Task: Add the task  Add support for push notifications to the mobile app to the section Black Hole in the project TowardForge and add a Due Date to the respective task as 2024/02/20.
Action: Mouse moved to (17, 66)
Screenshot: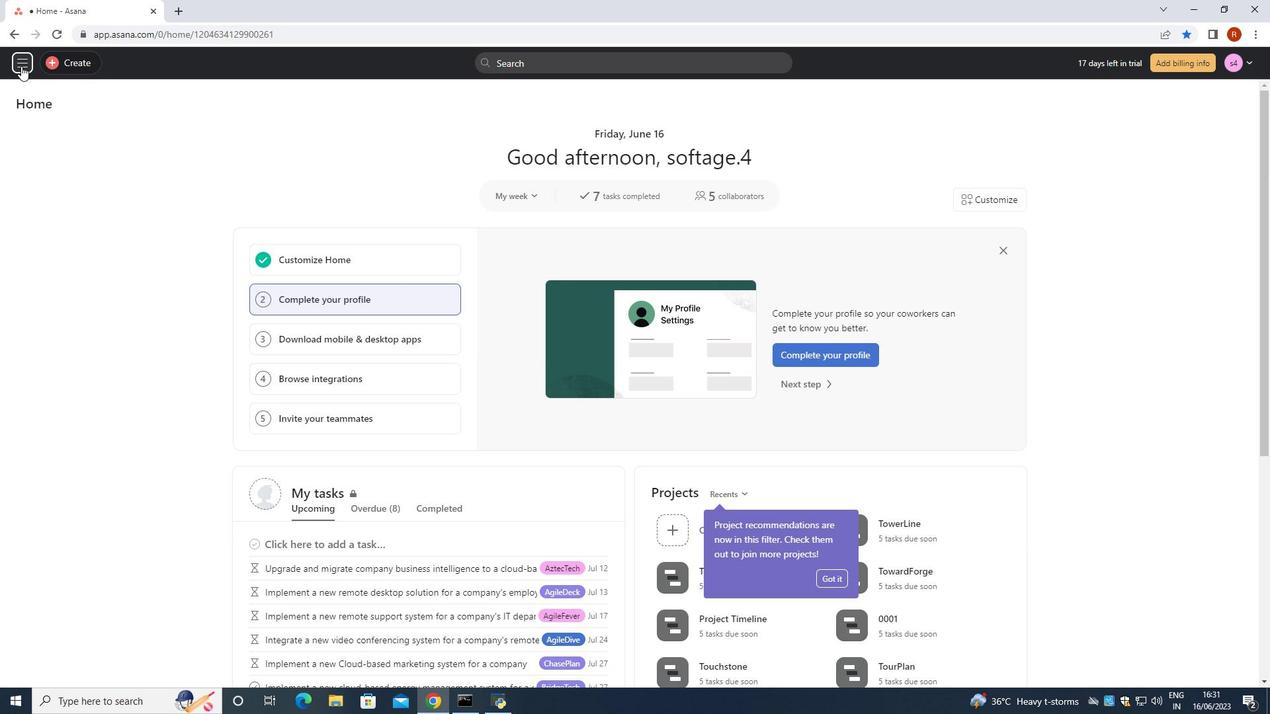 
Action: Mouse pressed left at (17, 66)
Screenshot: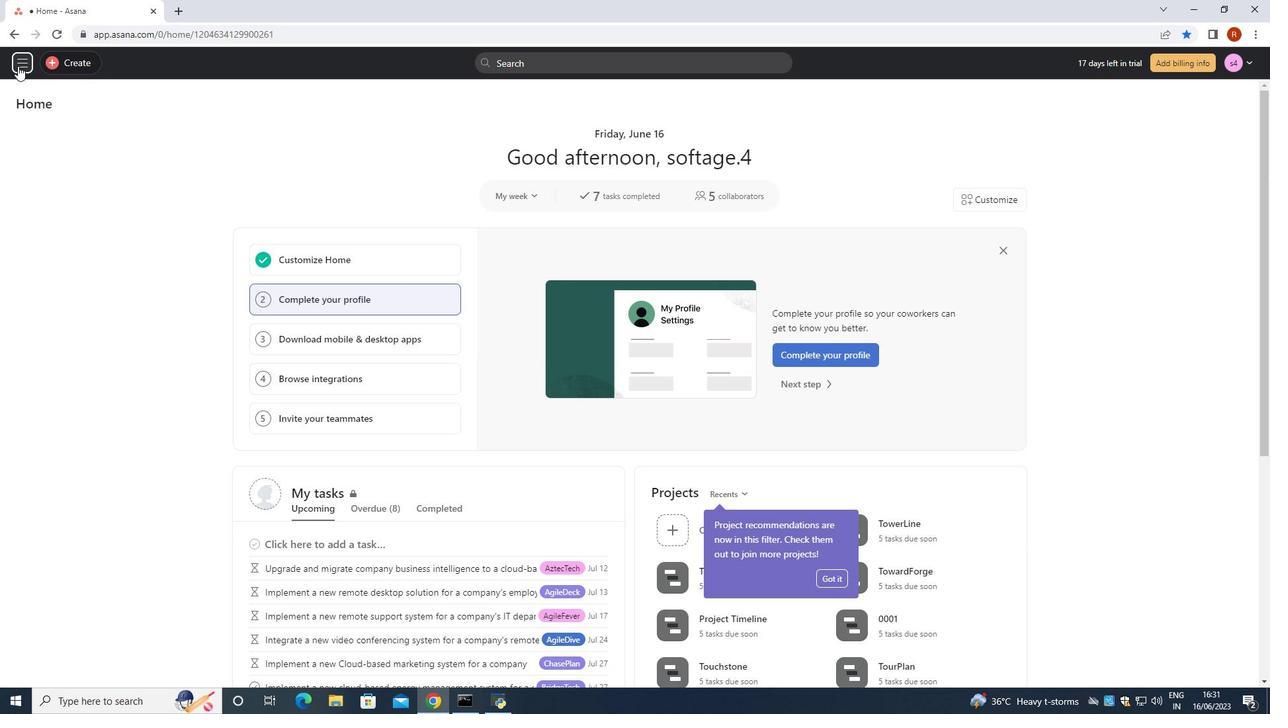 
Action: Mouse moved to (75, 395)
Screenshot: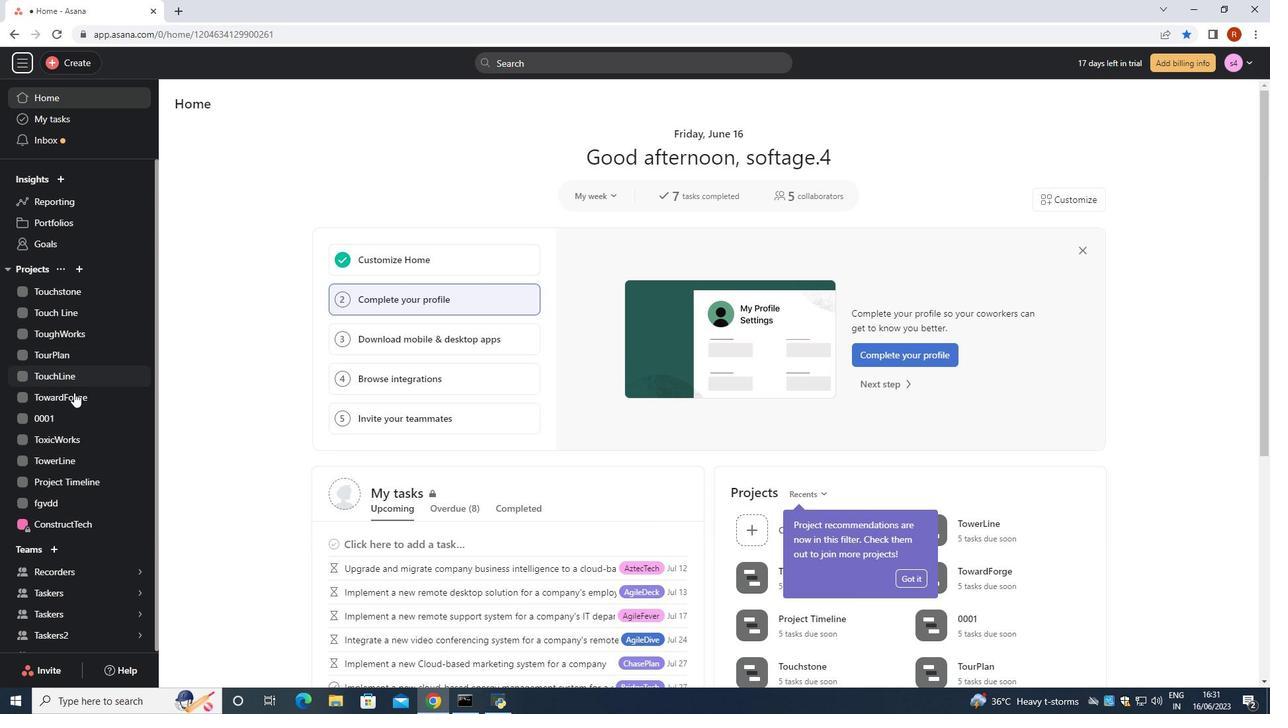 
Action: Mouse pressed left at (75, 395)
Screenshot: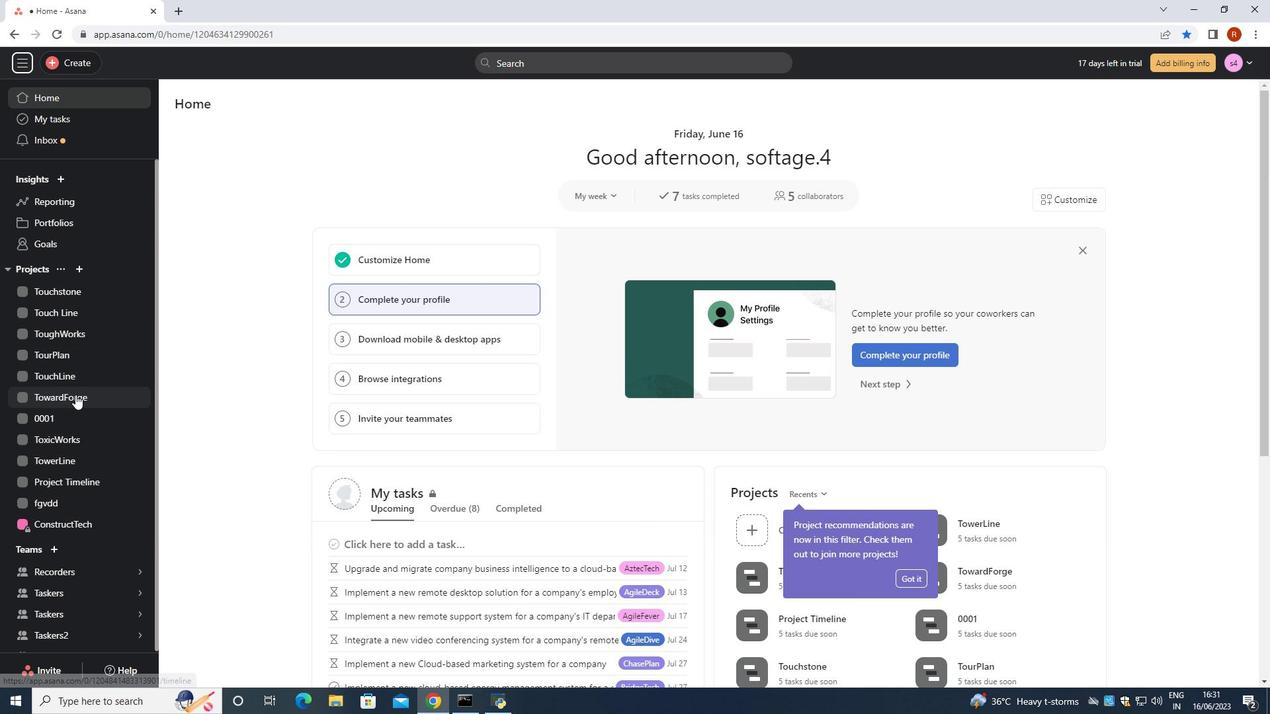 
Action: Mouse moved to (233, 130)
Screenshot: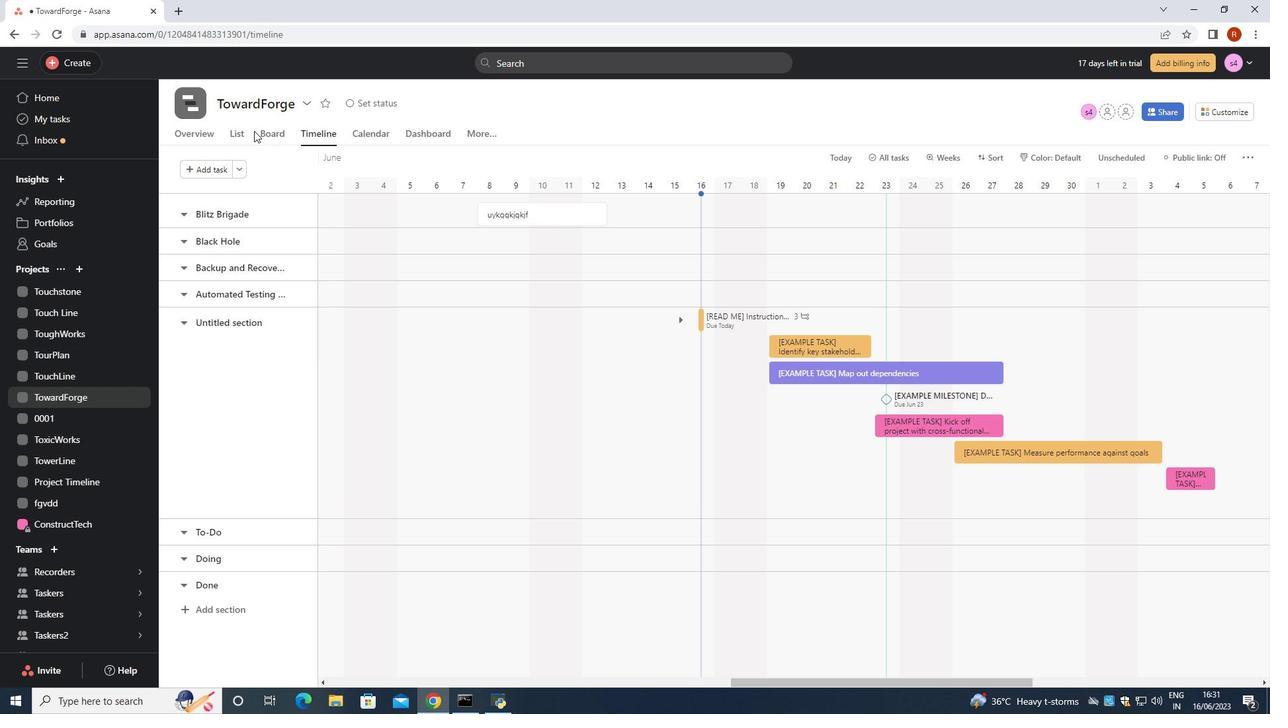 
Action: Mouse pressed left at (233, 130)
Screenshot: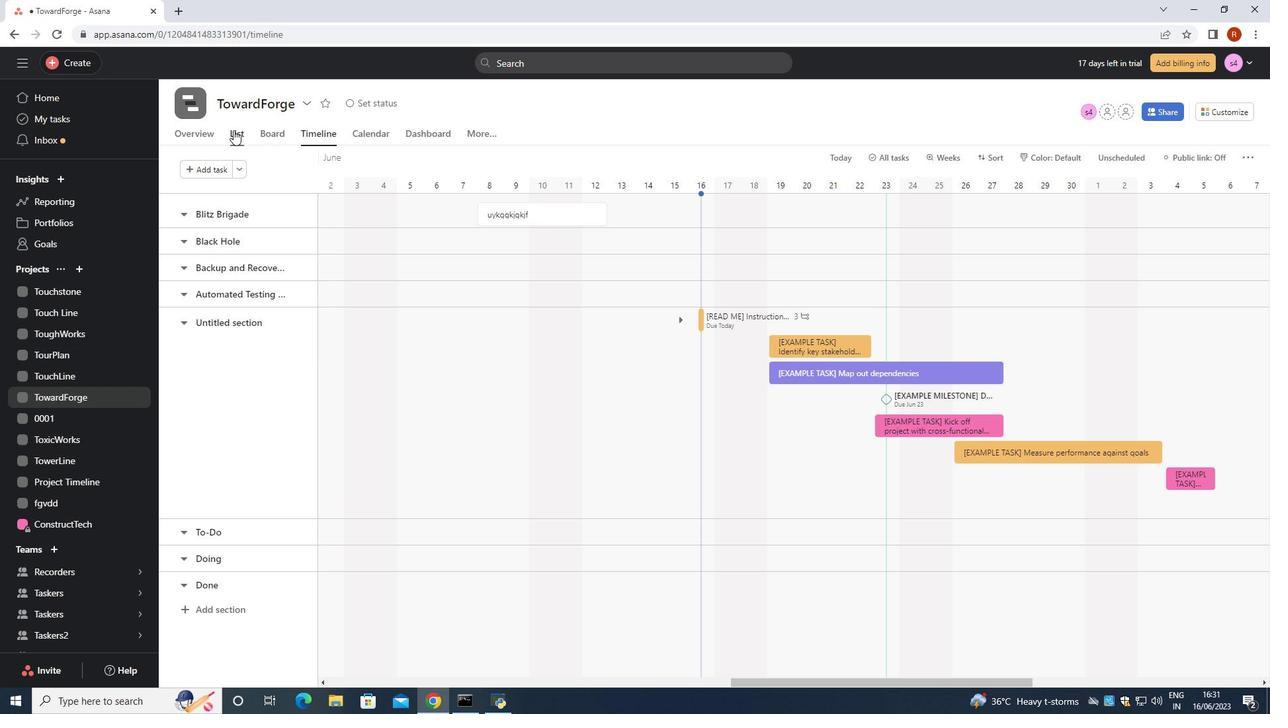 
Action: Mouse moved to (280, 216)
Screenshot: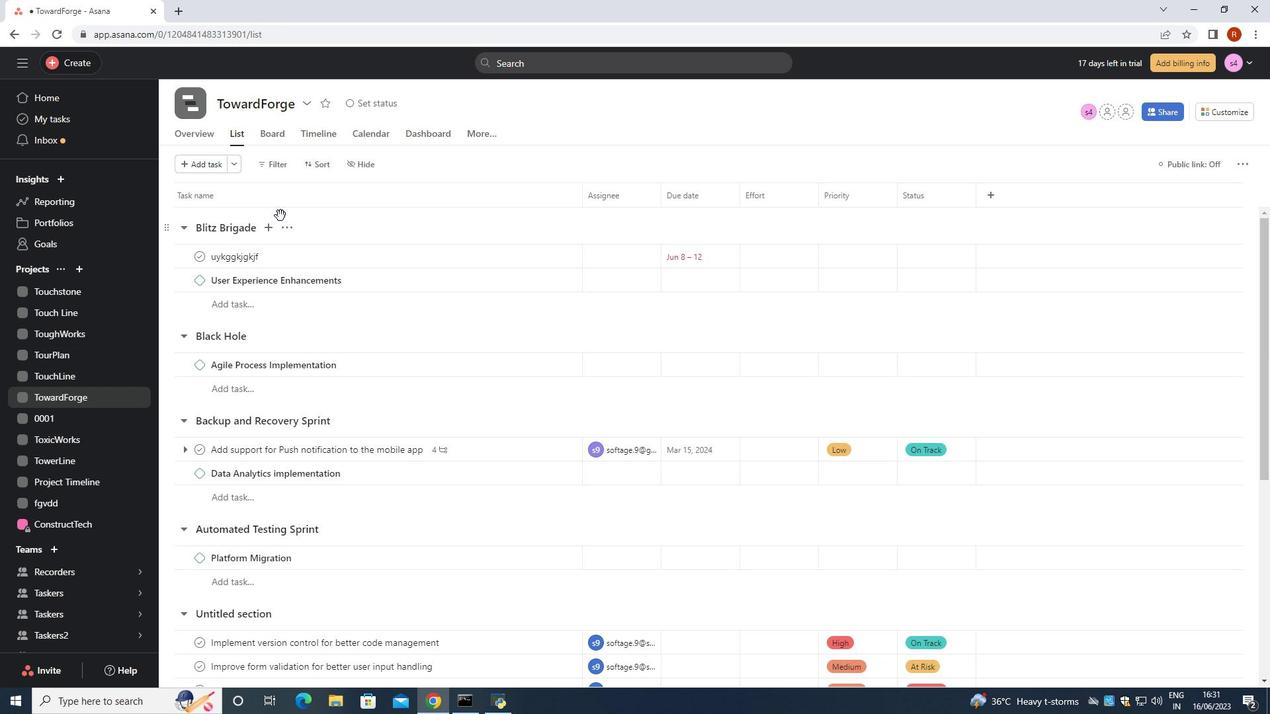 
Action: Mouse scrolled (280, 215) with delta (0, 0)
Screenshot: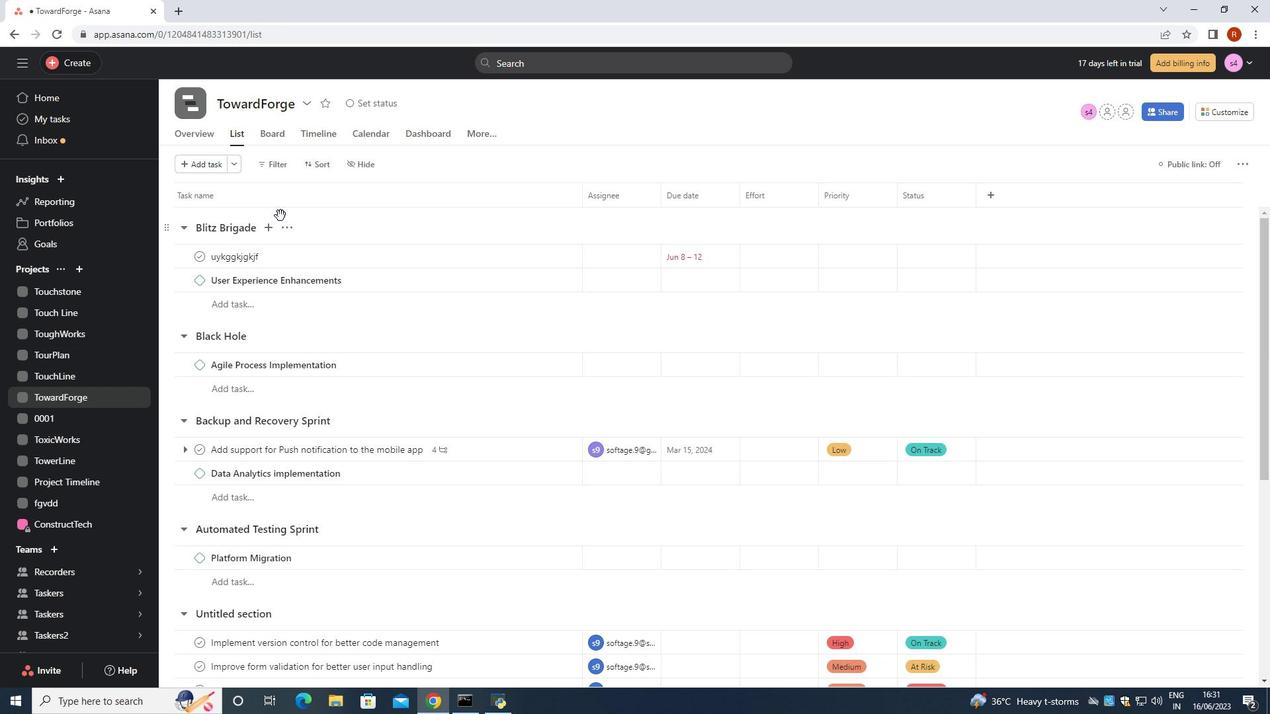
Action: Mouse moved to (543, 381)
Screenshot: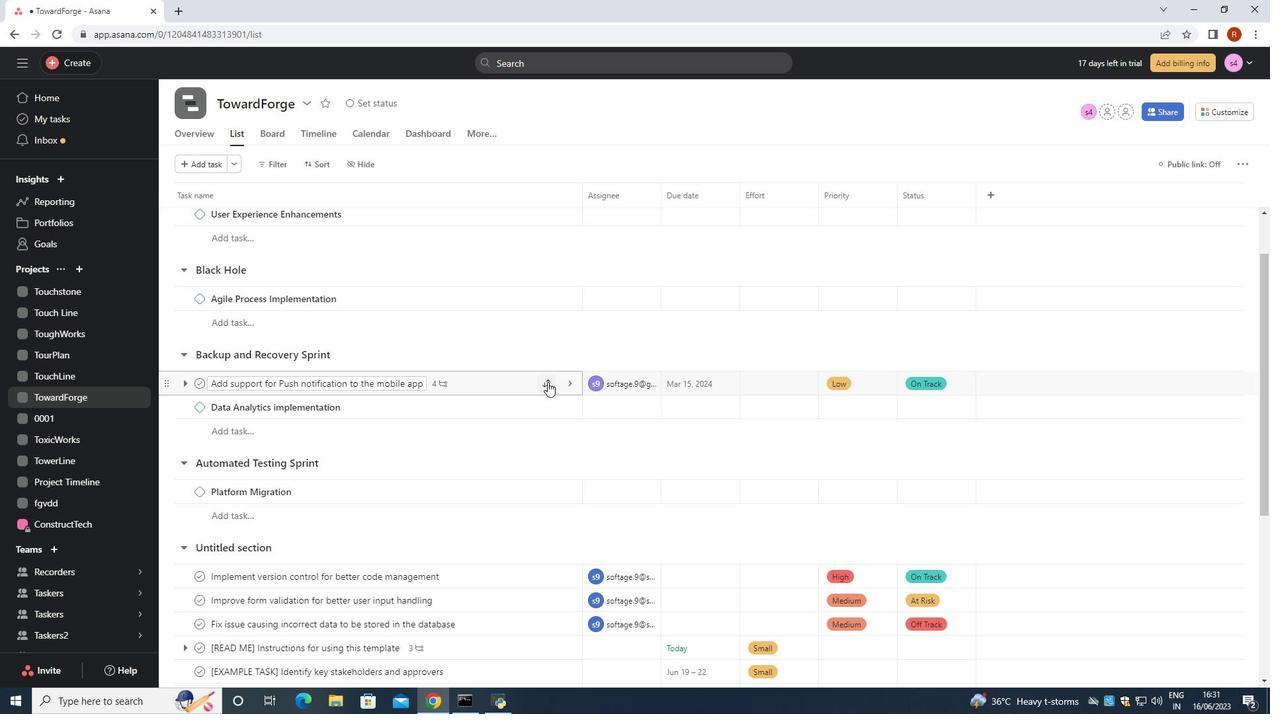 
Action: Mouse pressed left at (543, 381)
Screenshot: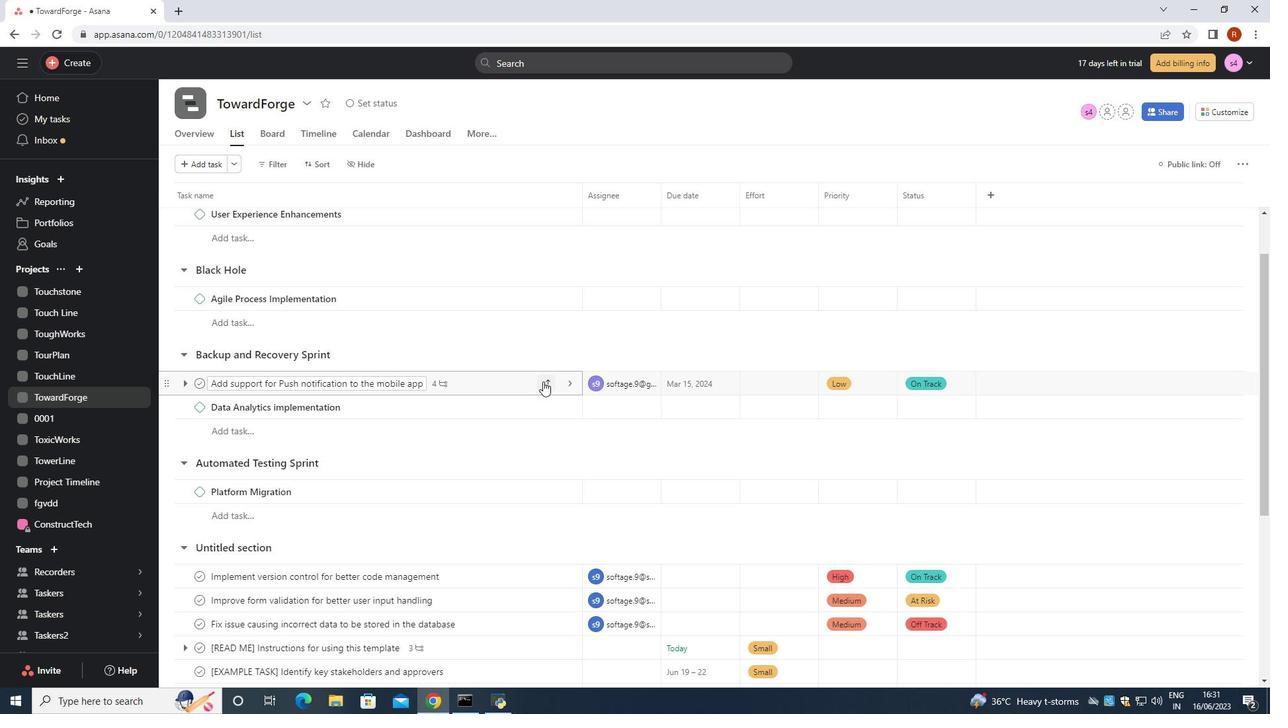 
Action: Mouse moved to (473, 451)
Screenshot: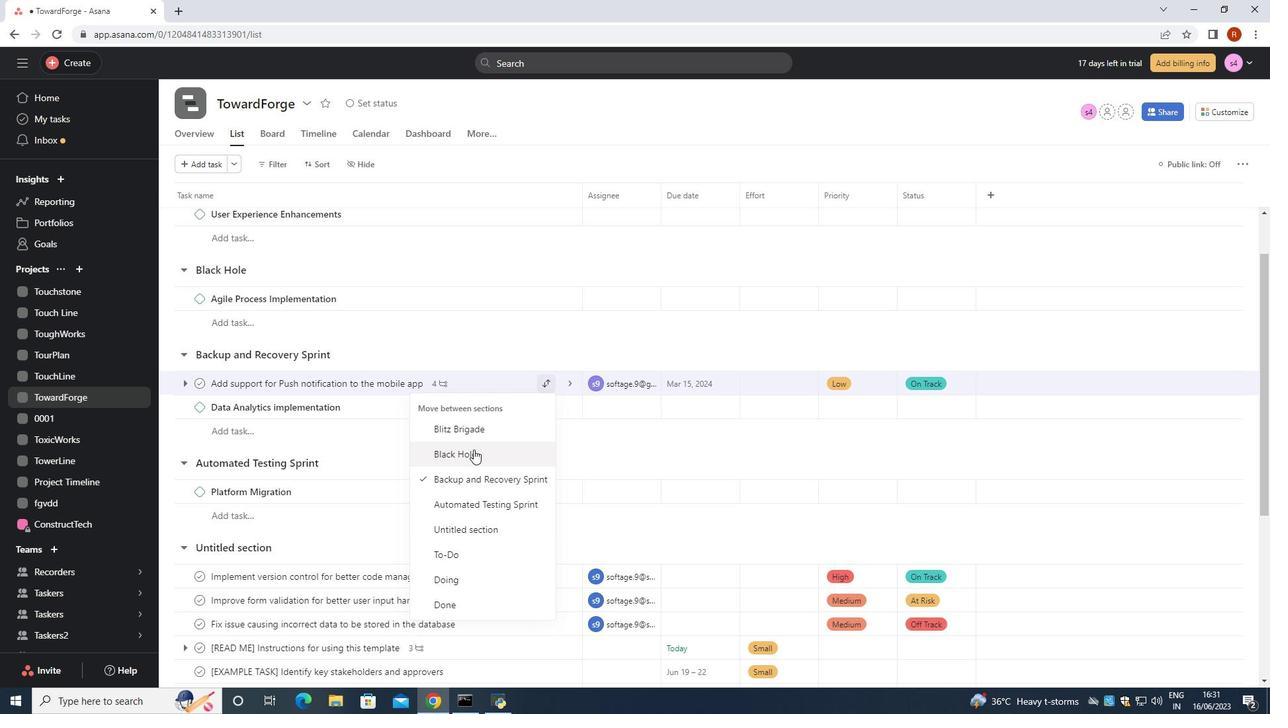 
Action: Mouse pressed left at (473, 451)
Screenshot: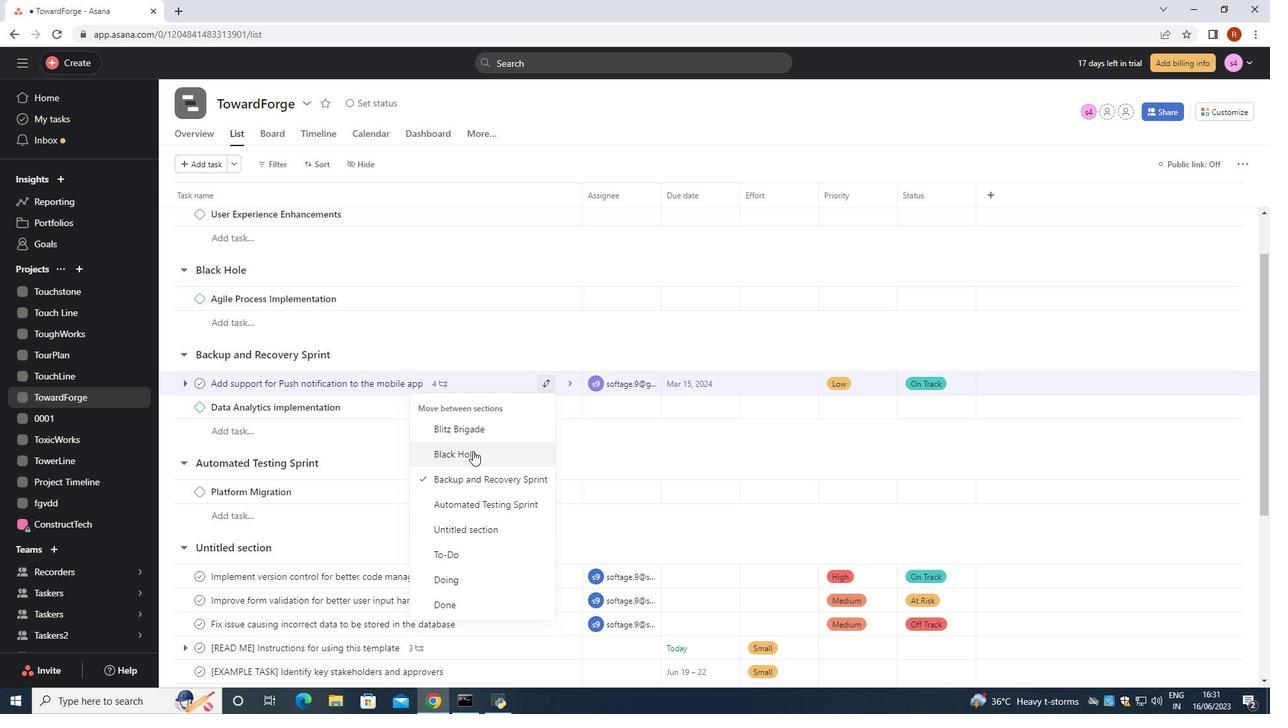 
Action: Mouse moved to (719, 297)
Screenshot: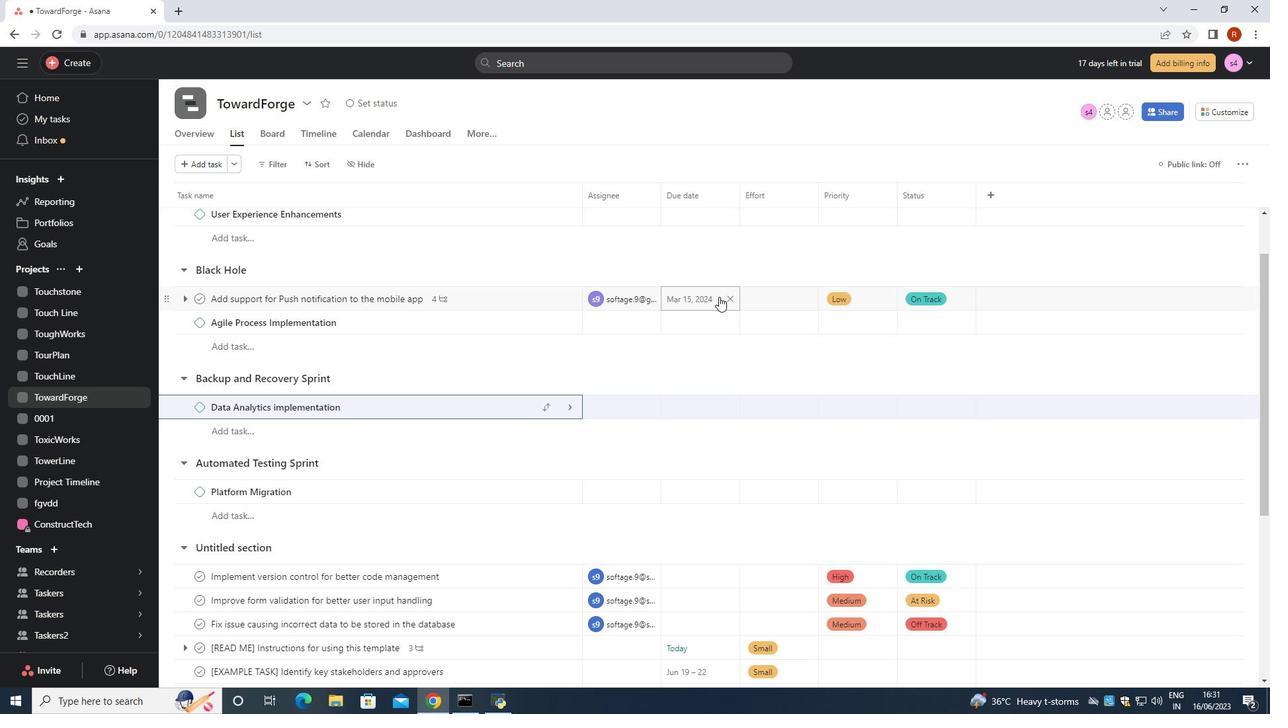 
Action: Mouse pressed left at (719, 297)
Screenshot: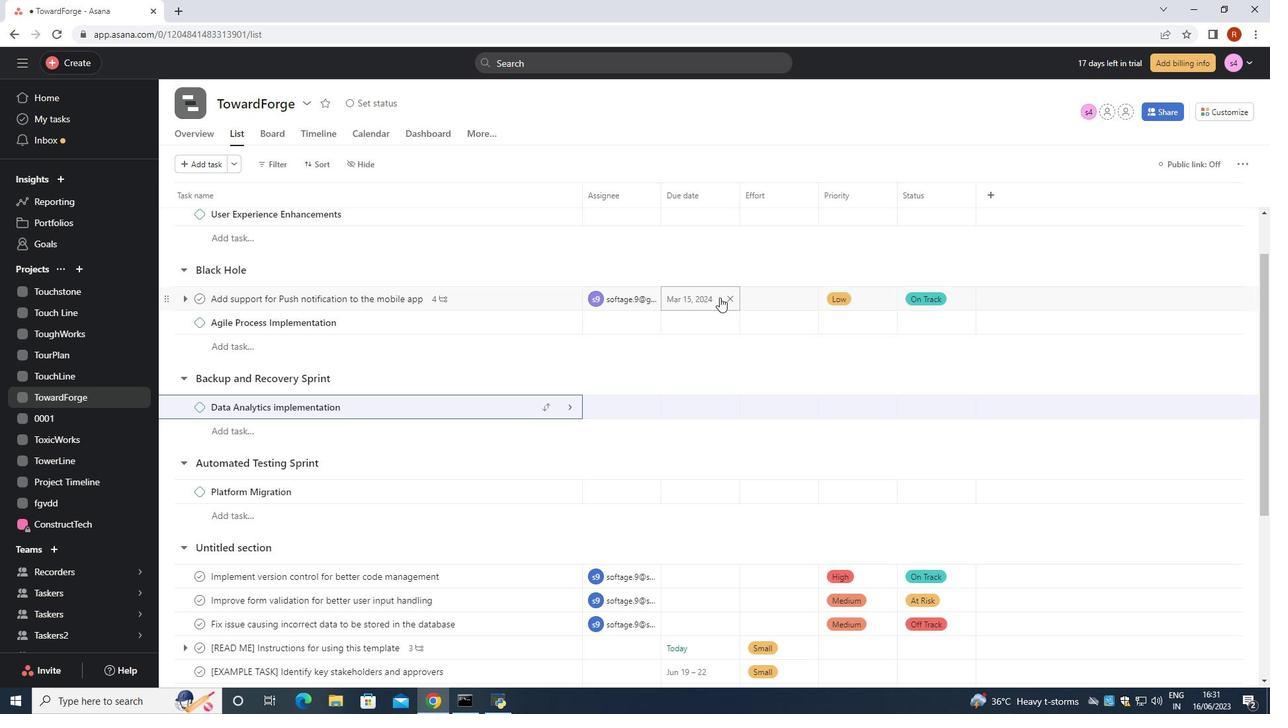 
Action: Mouse moved to (719, 294)
Screenshot: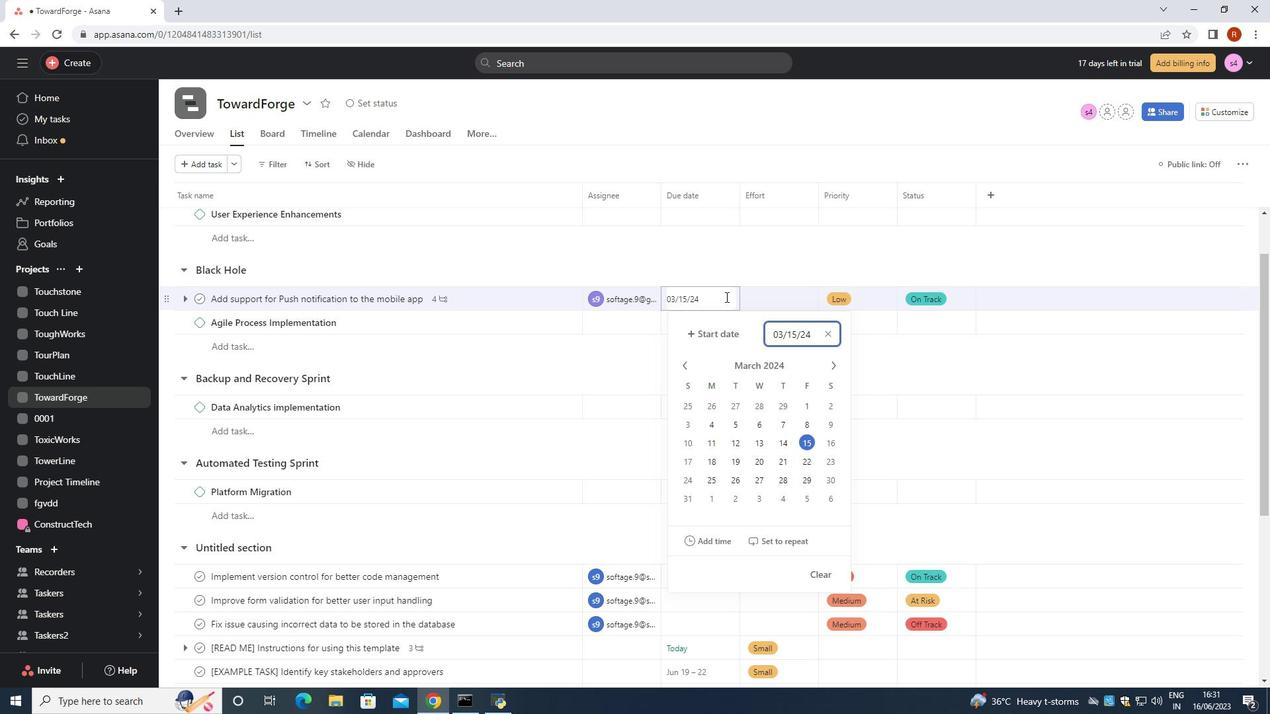 
Action: Key pressed <Key.backspace><Key.backspace><Key.backspace><Key.backspace><Key.backspace><Key.backspace><Key.backspace><Key.backspace><Key.backspace><Key.backspace><Key.backspace><Key.backspace><Key.backspace><Key.backspace><Key.backspace><Key.backspace><Key.backspace><Key.backspace><Key.backspace><Key.backspace><Key.backspace><Key.backspace><Key.backspace><Key.backspace><Key.backspace>202
Screenshot: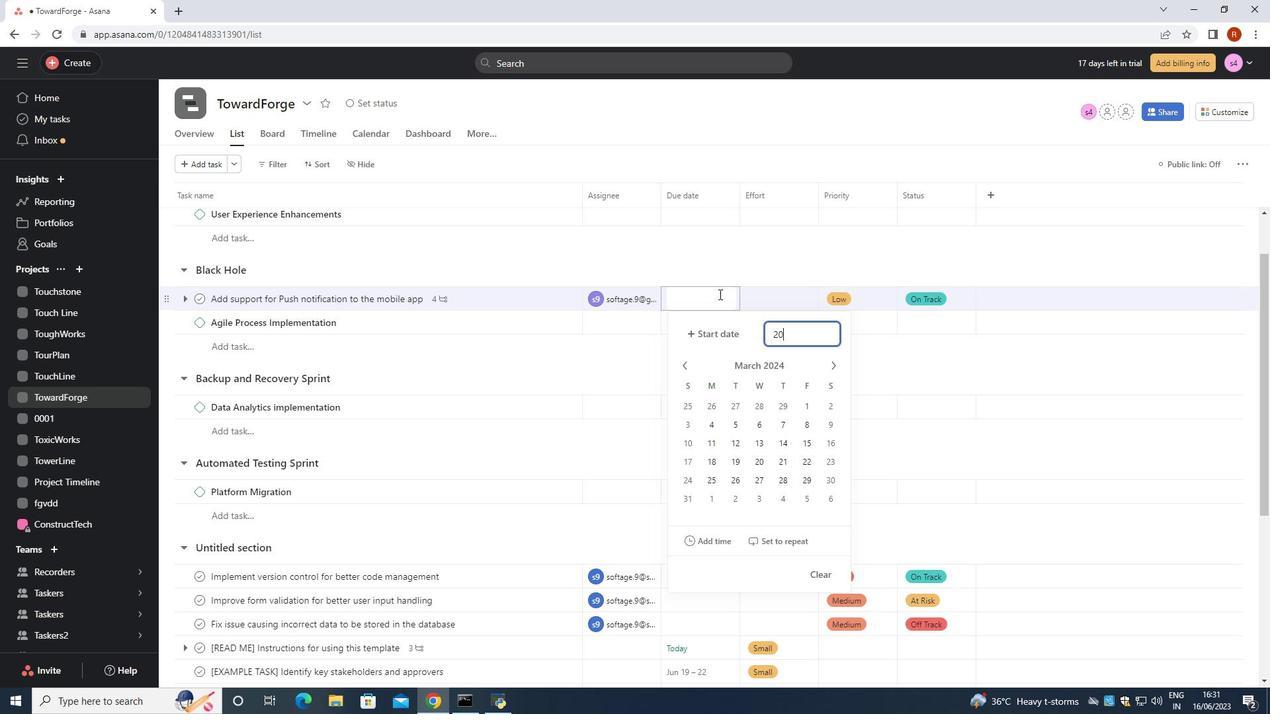 
Action: Mouse moved to (716, 291)
Screenshot: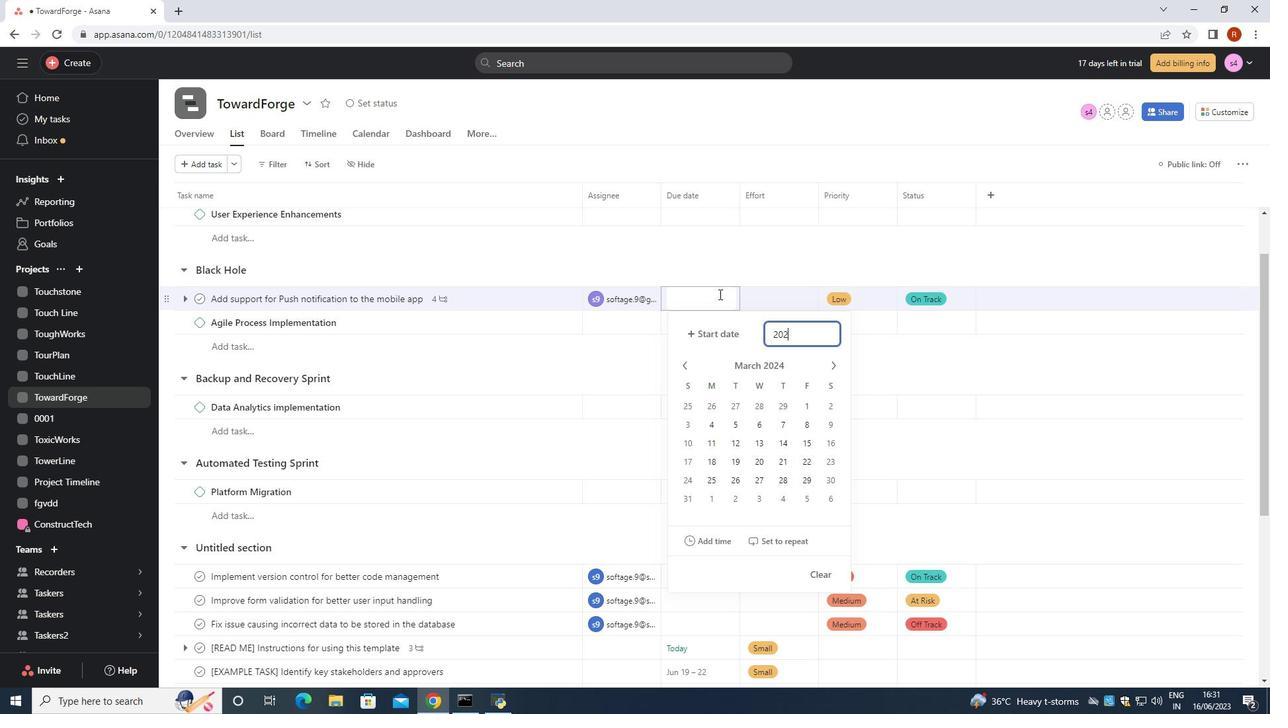 
Action: Key pressed 4/02/20
Screenshot: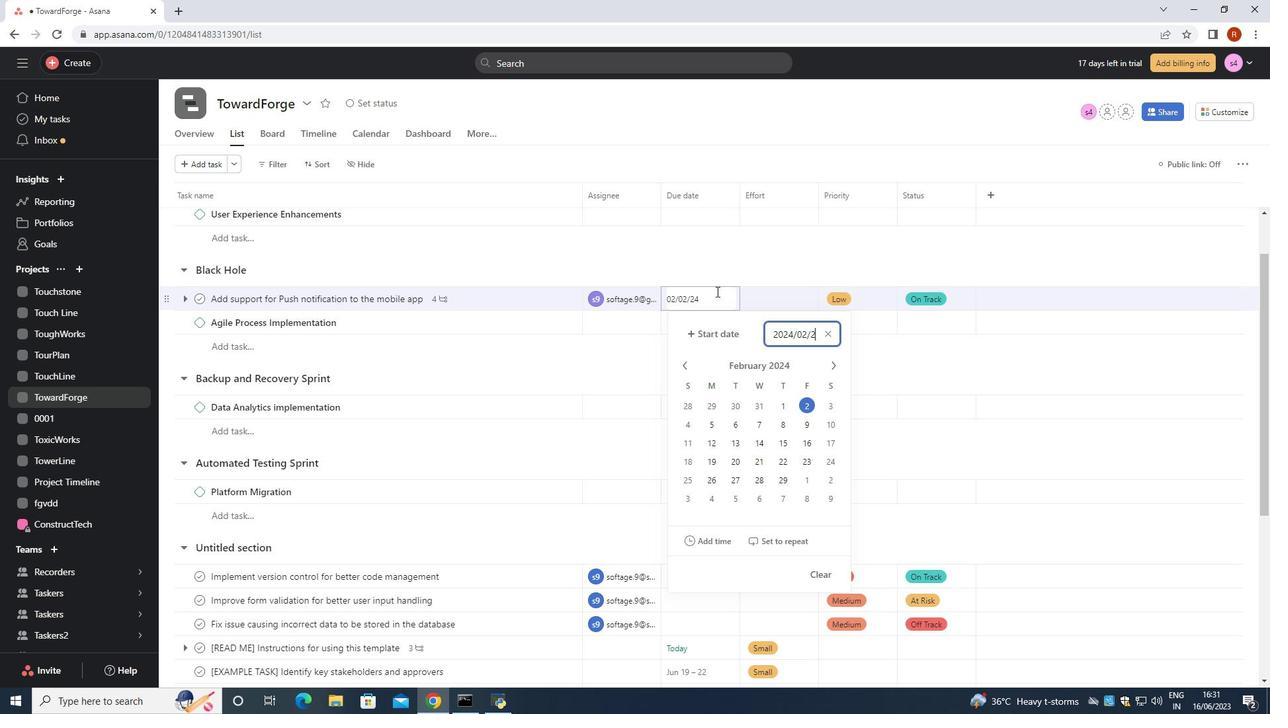 
Action: Mouse moved to (716, 294)
Screenshot: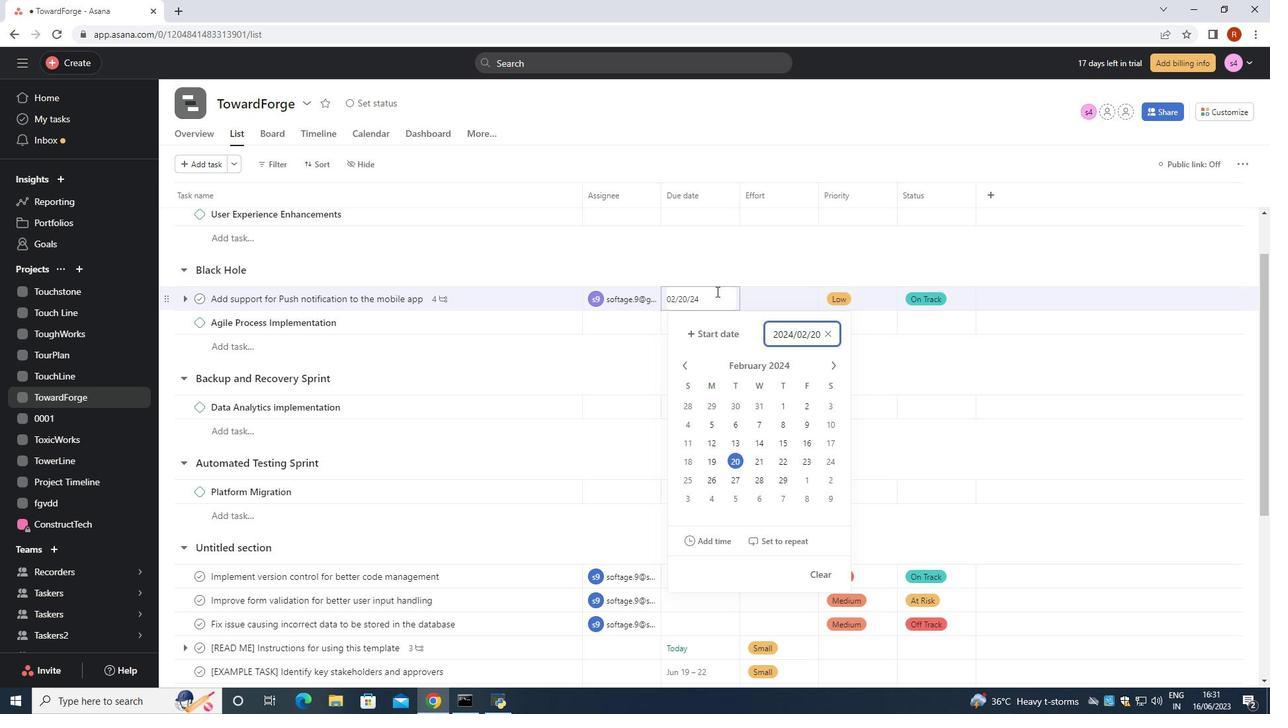 
Action: Key pressed <Key.enter>
Screenshot: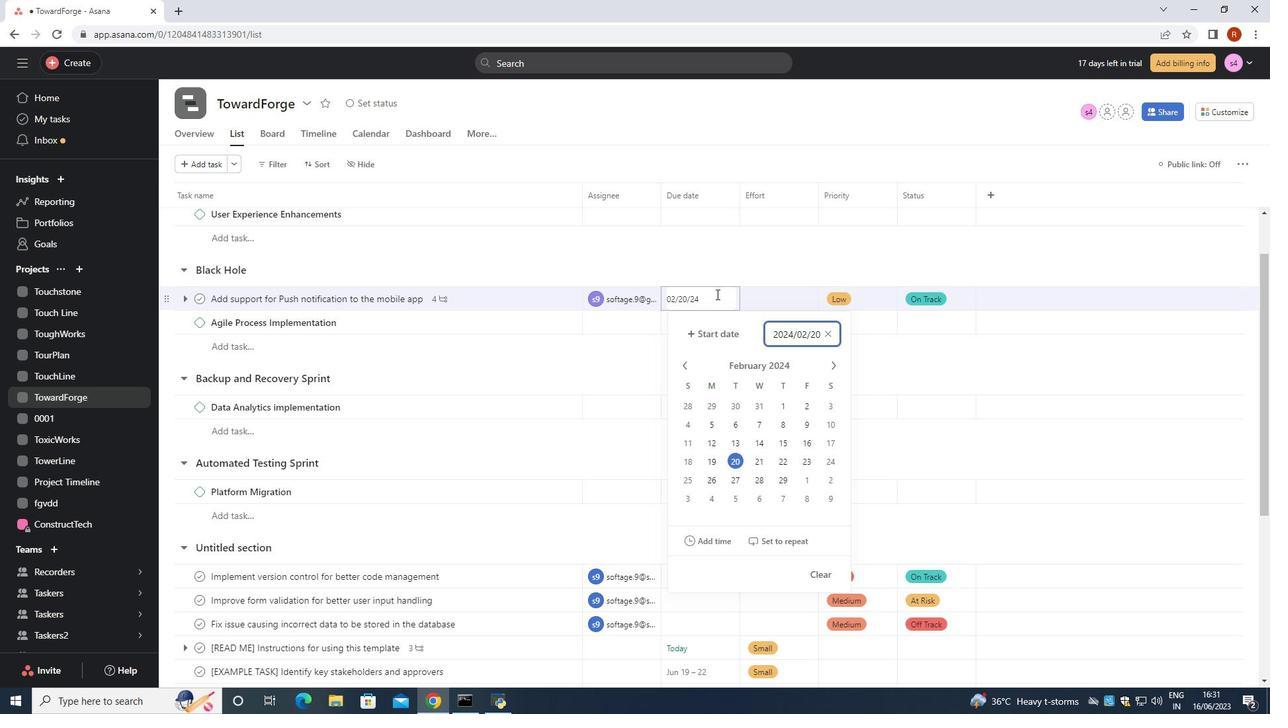 
Action: Mouse moved to (500, 318)
Screenshot: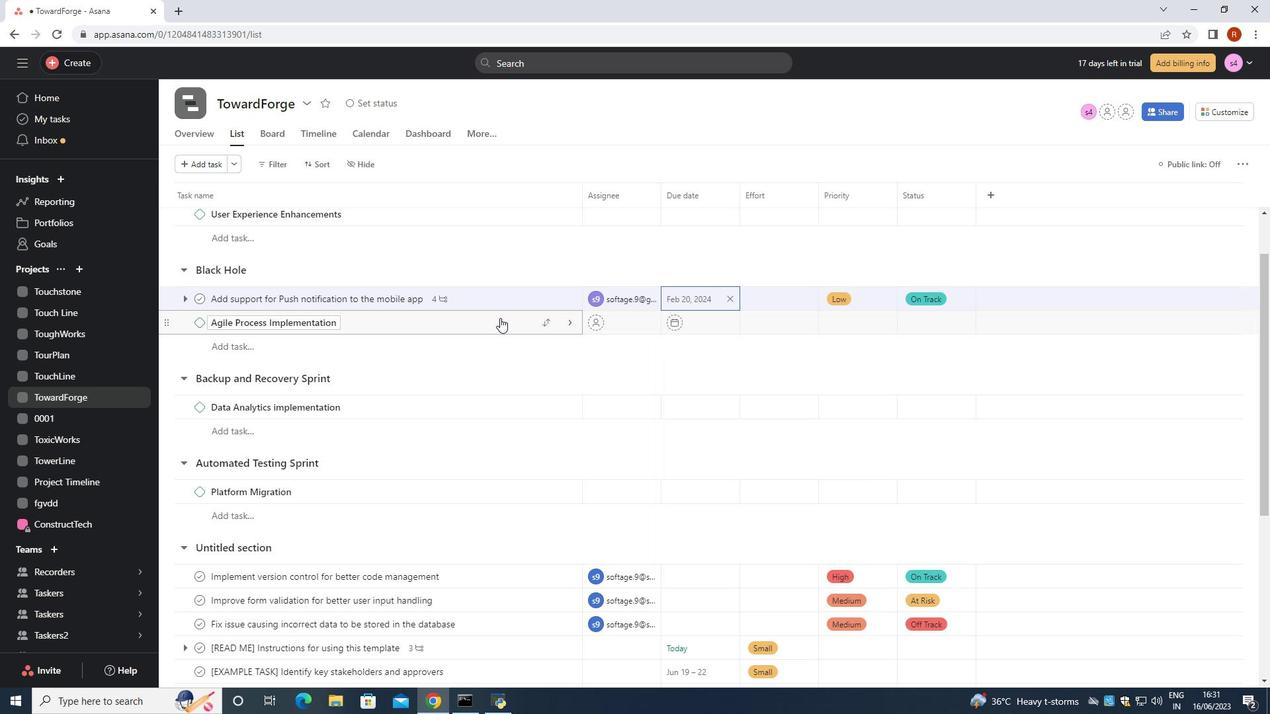 
